 Task: Use the formula "ISTEXT" in spreadsheet "Project portfolio".
Action: Mouse moved to (106, 63)
Screenshot: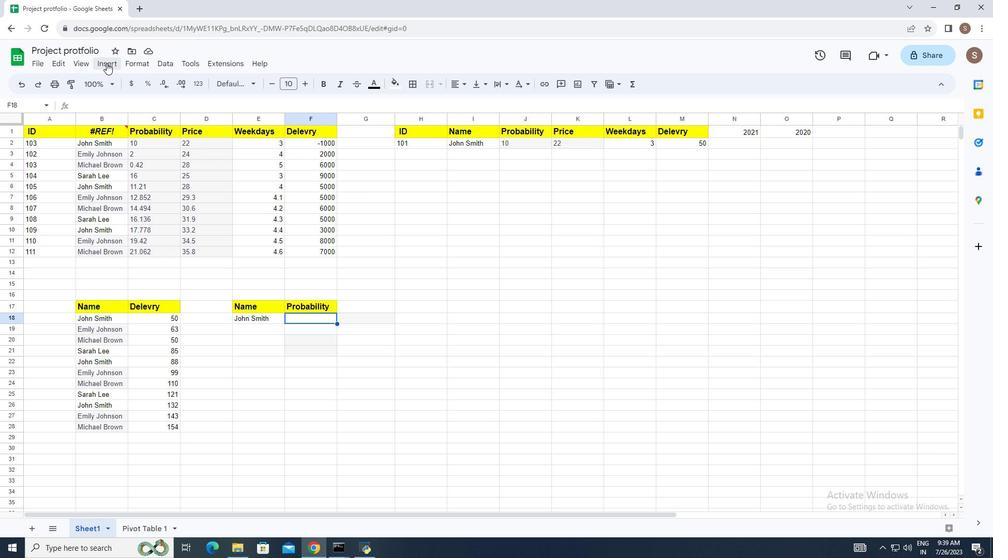 
Action: Mouse pressed left at (106, 63)
Screenshot: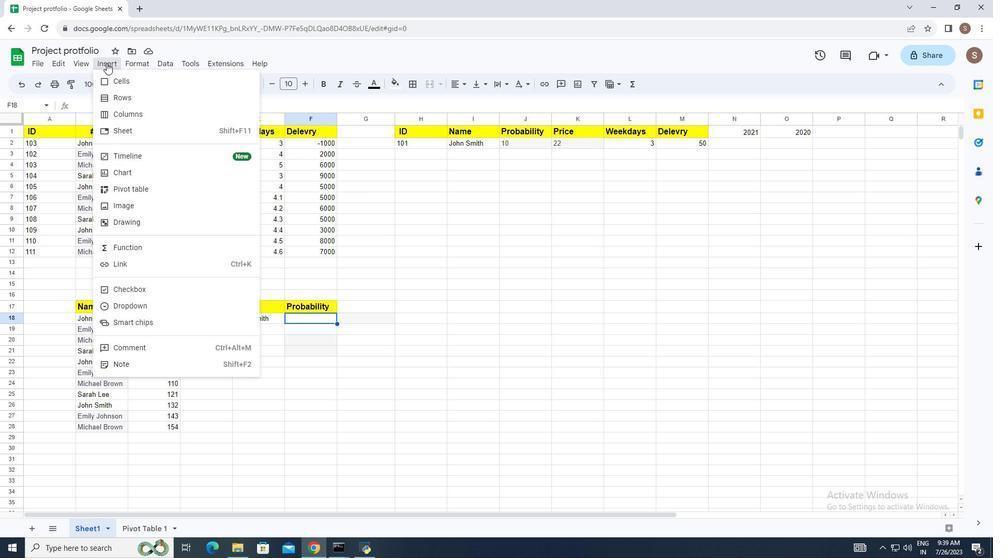 
Action: Mouse moved to (165, 244)
Screenshot: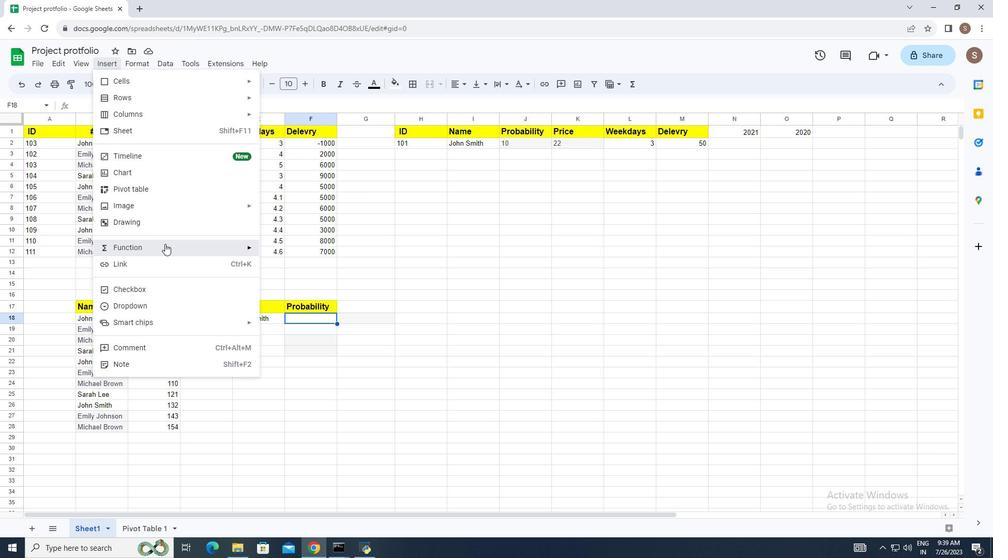 
Action: Mouse pressed left at (165, 244)
Screenshot: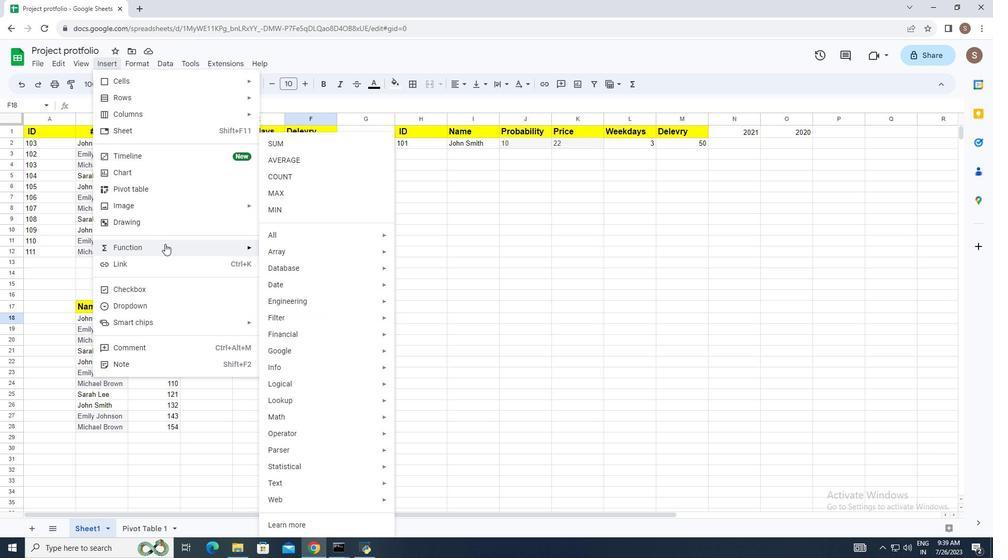 
Action: Mouse moved to (299, 229)
Screenshot: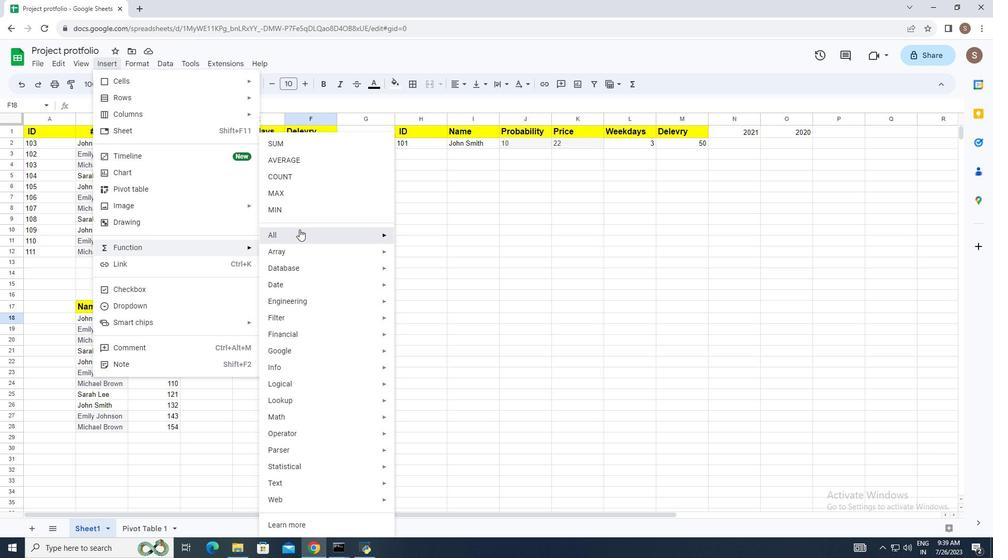 
Action: Mouse pressed left at (299, 229)
Screenshot: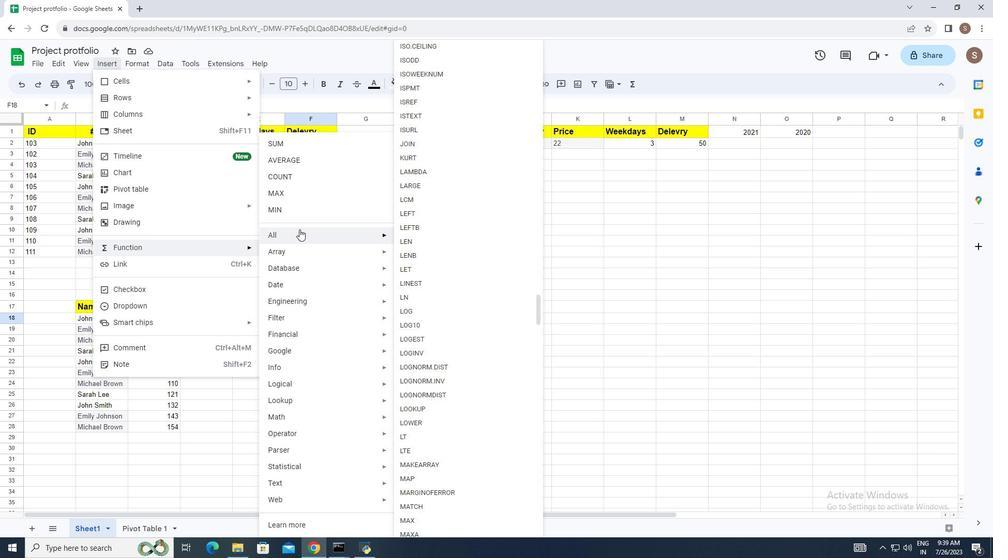 
Action: Mouse moved to (425, 175)
Screenshot: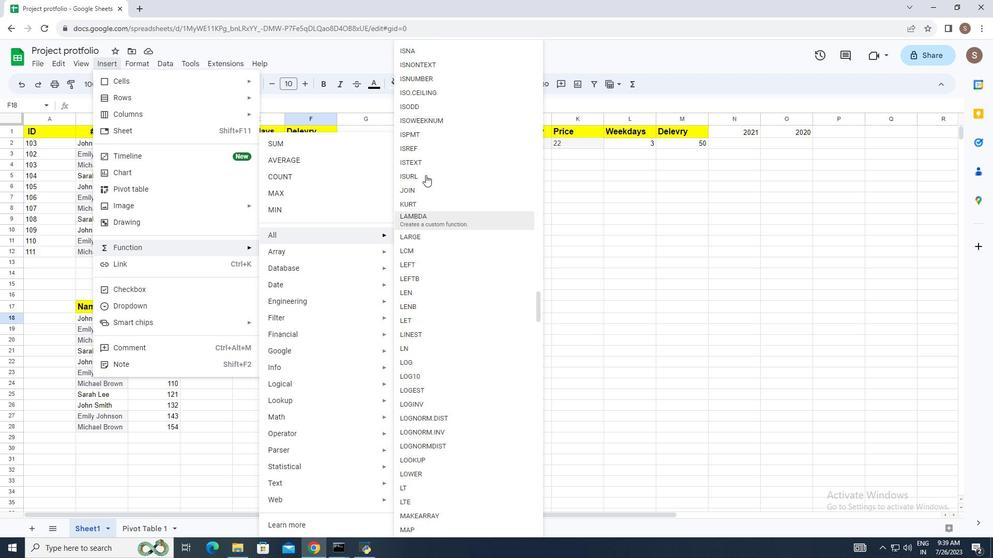 
Action: Mouse scrolled (425, 175) with delta (0, 0)
Screenshot: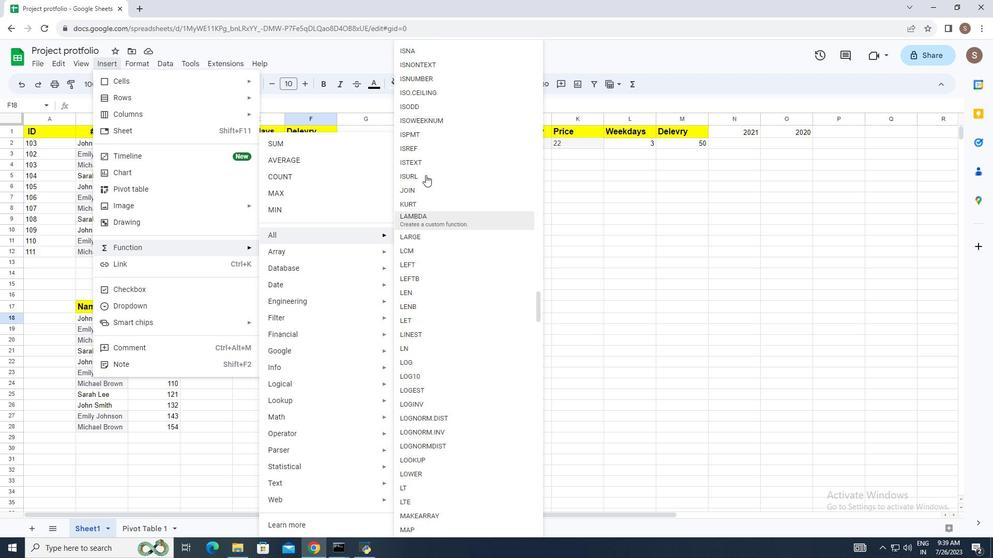 
Action: Mouse moved to (431, 179)
Screenshot: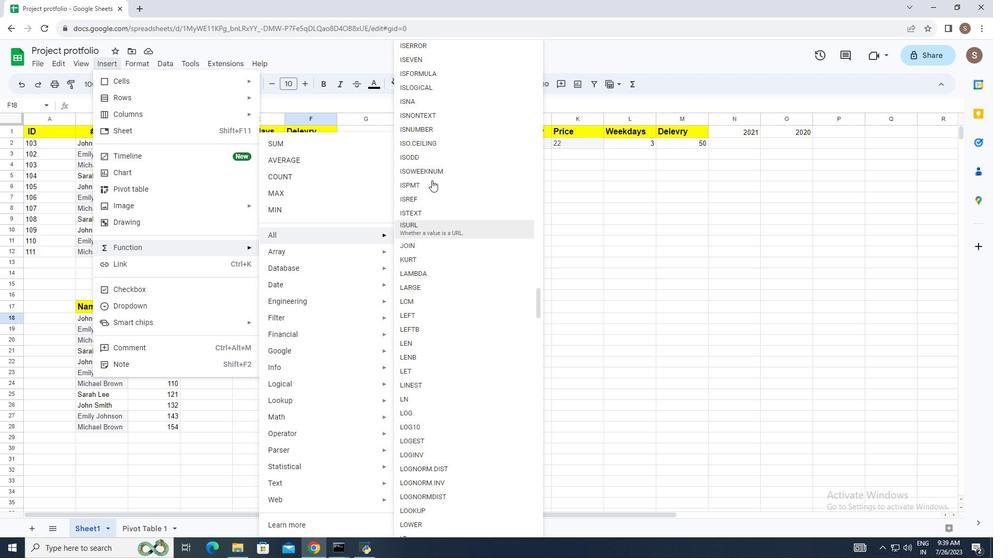 
Action: Mouse scrolled (431, 180) with delta (0, 0)
Screenshot: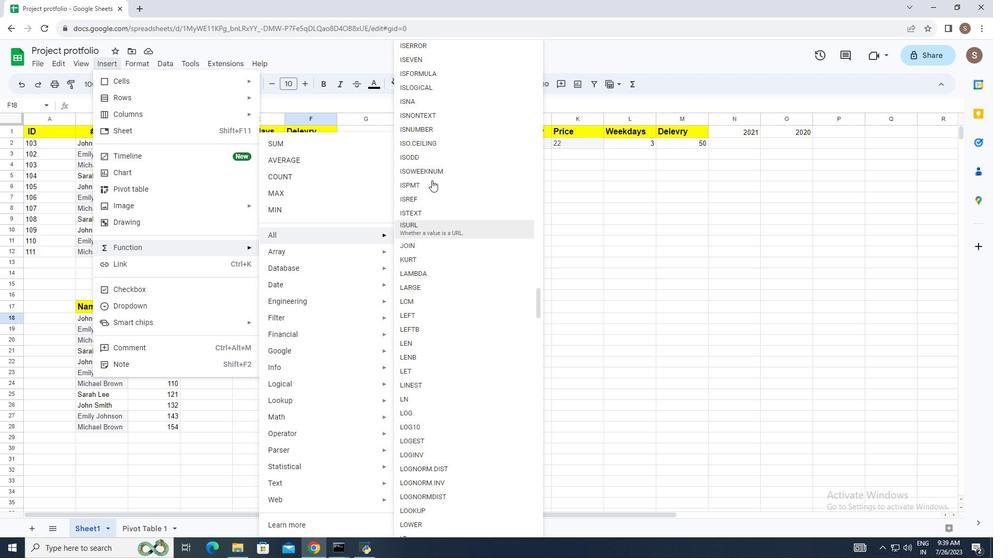 
Action: Mouse moved to (440, 164)
Screenshot: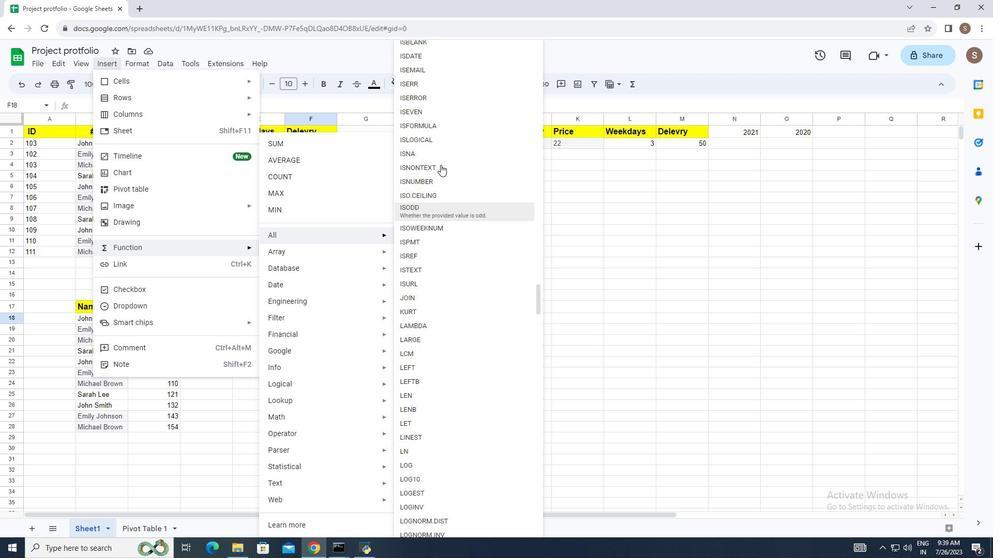 
Action: Mouse scrolled (440, 164) with delta (0, 0)
Screenshot: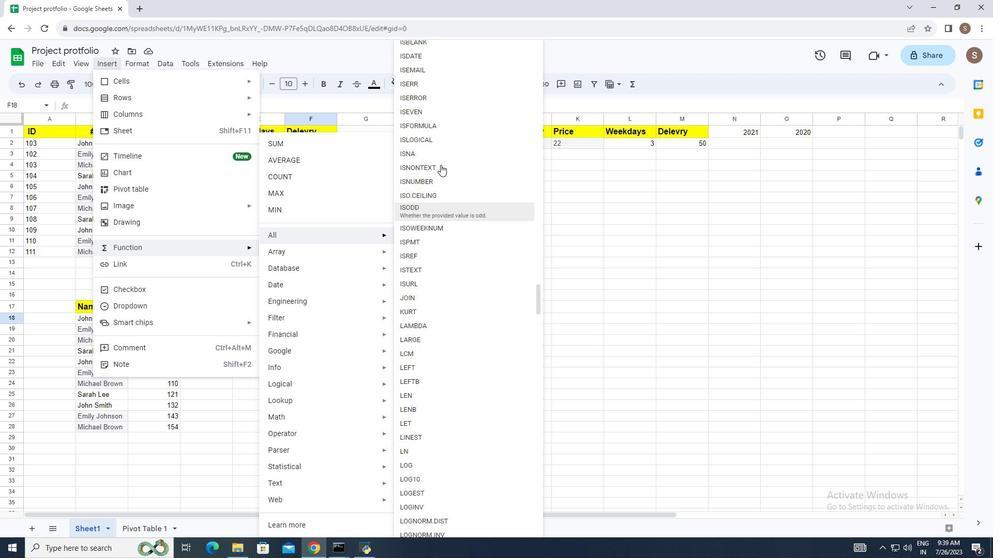 
Action: Mouse moved to (435, 271)
Screenshot: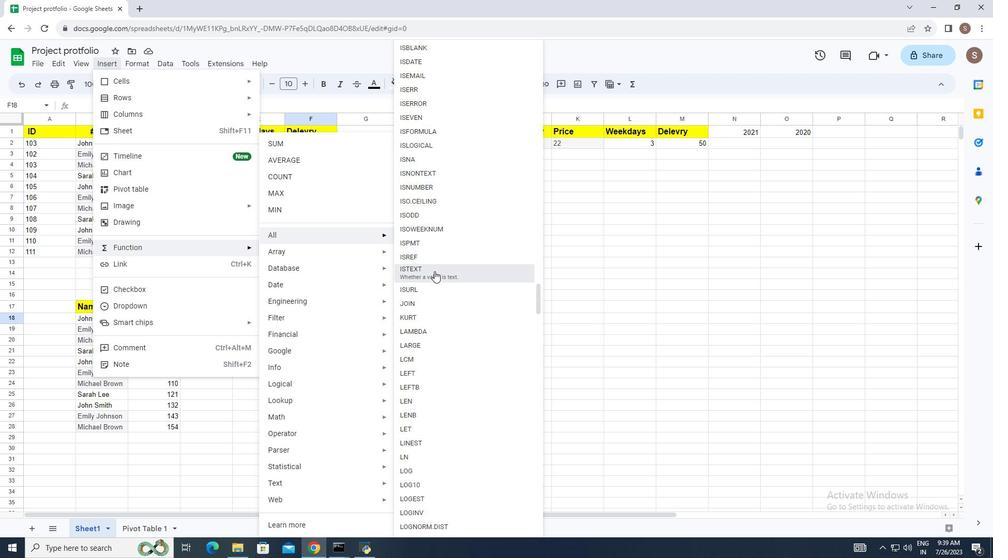 
Action: Mouse pressed left at (435, 271)
Screenshot: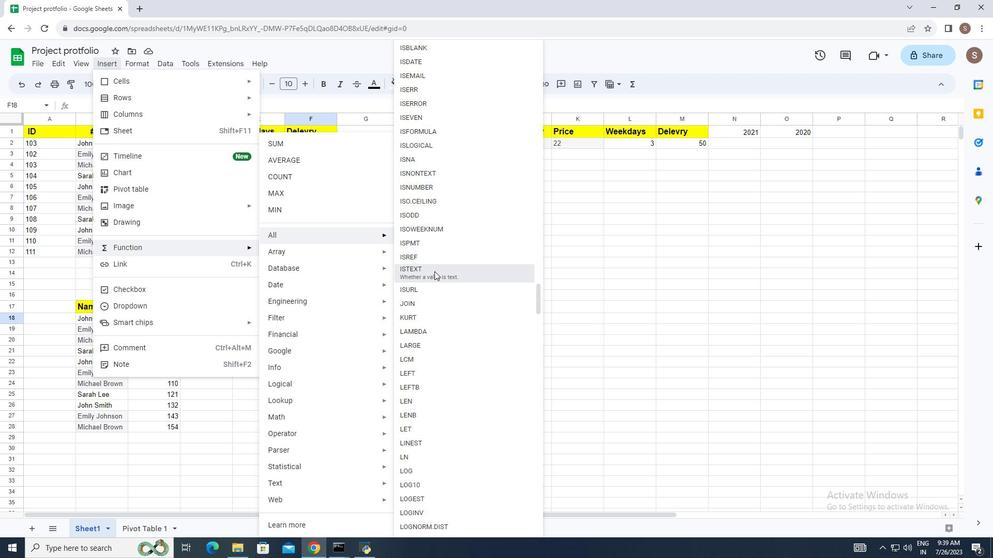 
Action: Mouse moved to (424, 288)
Screenshot: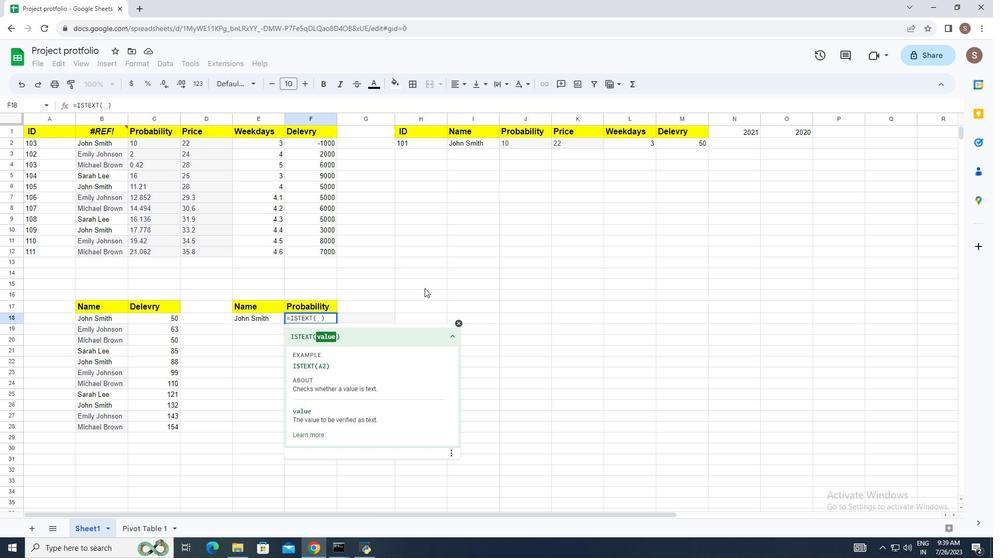 
Action: Key pressed <Key.shift>A5<Key.enter>
Screenshot: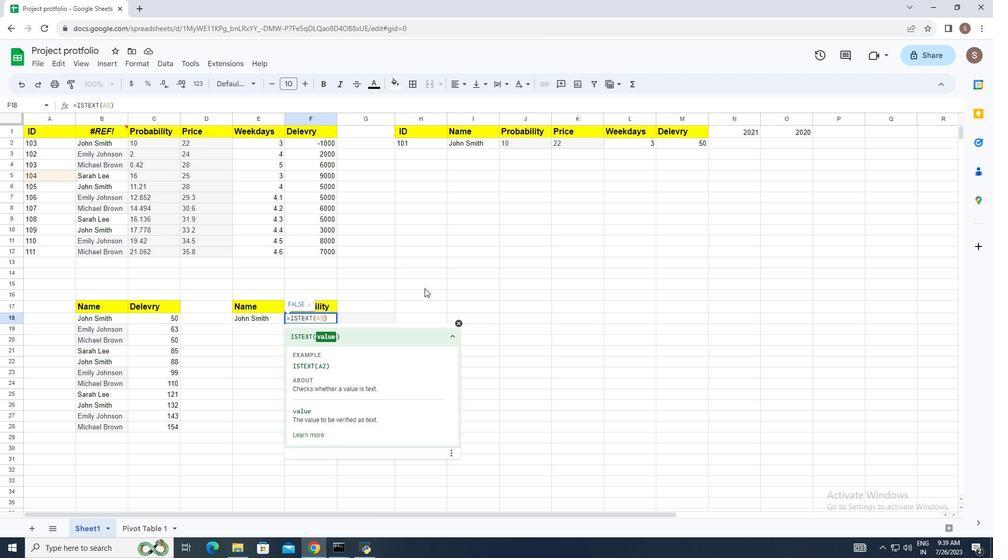 
